 Task: In the  document almanac.rtf. Below name insert the link: 'in.linkedin.com' Insert Dropdown below the link: Project Status  'Select Not started 'Insert Header and write  Ramsons. Change font style to  Yellow Tail
Action: Mouse moved to (378, 387)
Screenshot: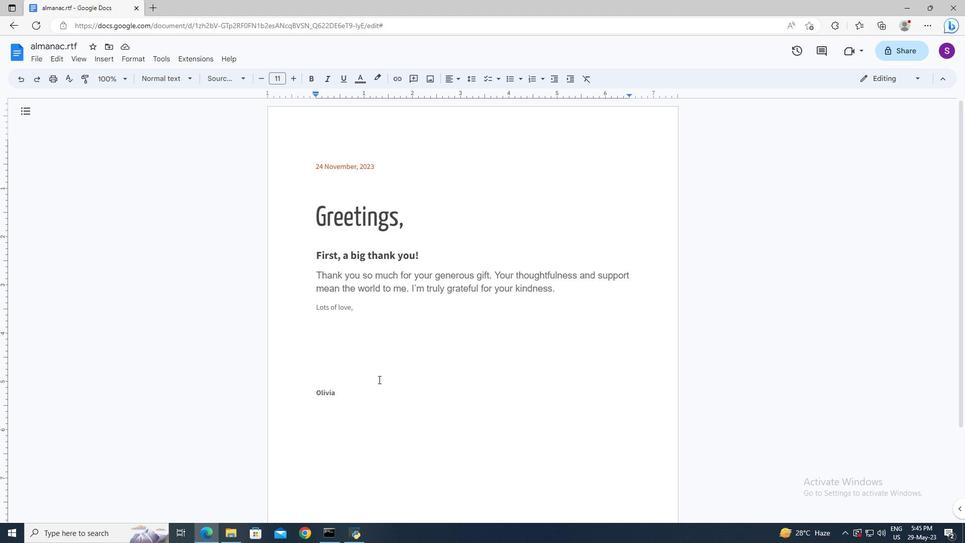 
Action: Mouse pressed left at (378, 387)
Screenshot: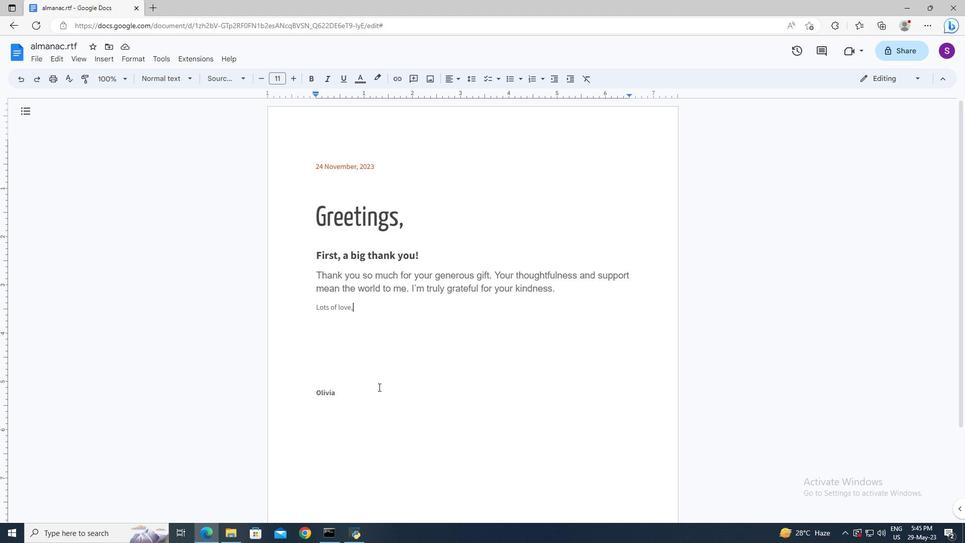 
Action: Key pressed <Key.enter>
Screenshot: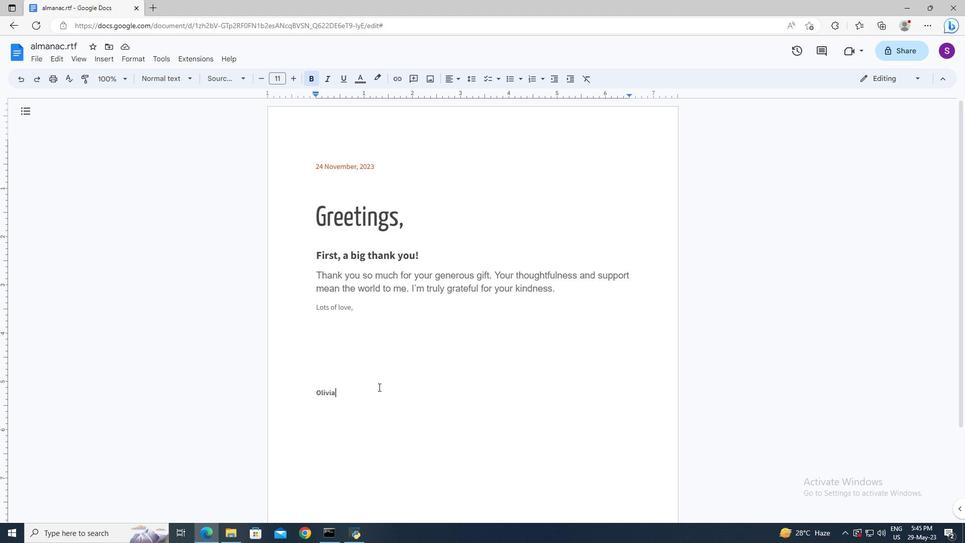 
Action: Mouse moved to (112, 61)
Screenshot: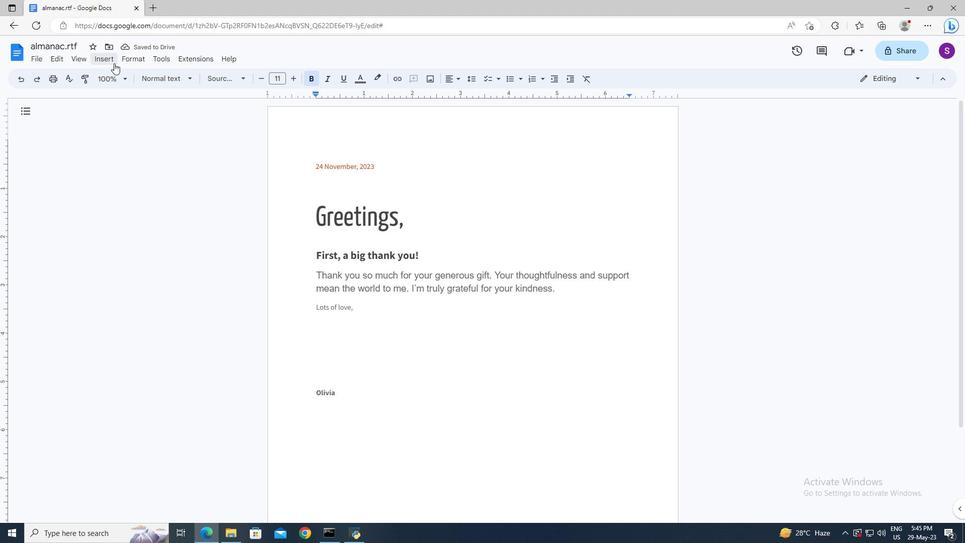 
Action: Mouse pressed left at (112, 61)
Screenshot: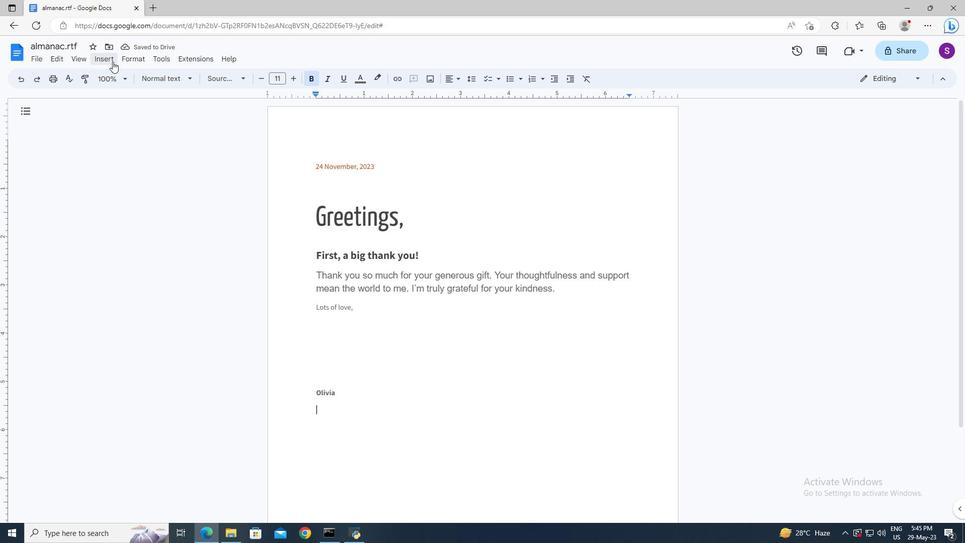 
Action: Mouse moved to (144, 364)
Screenshot: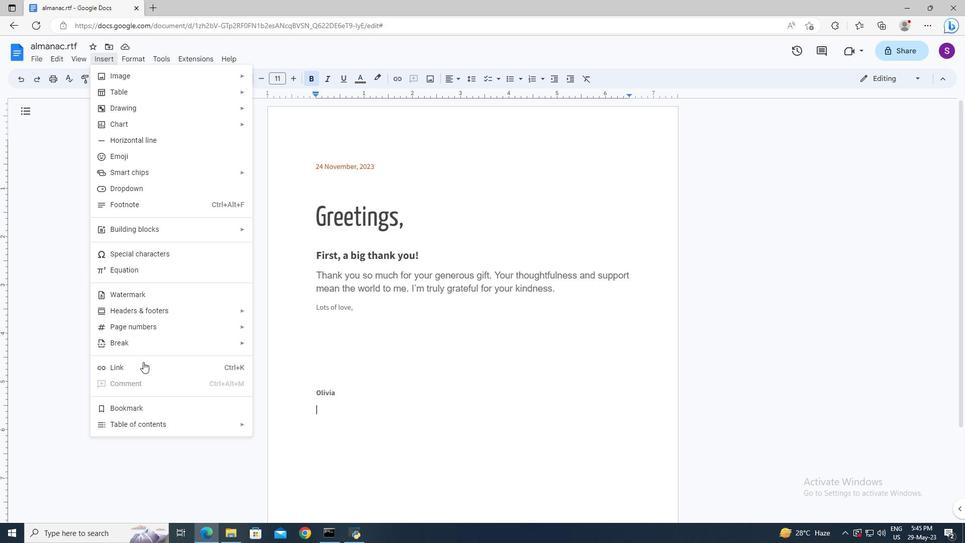 
Action: Mouse pressed left at (144, 364)
Screenshot: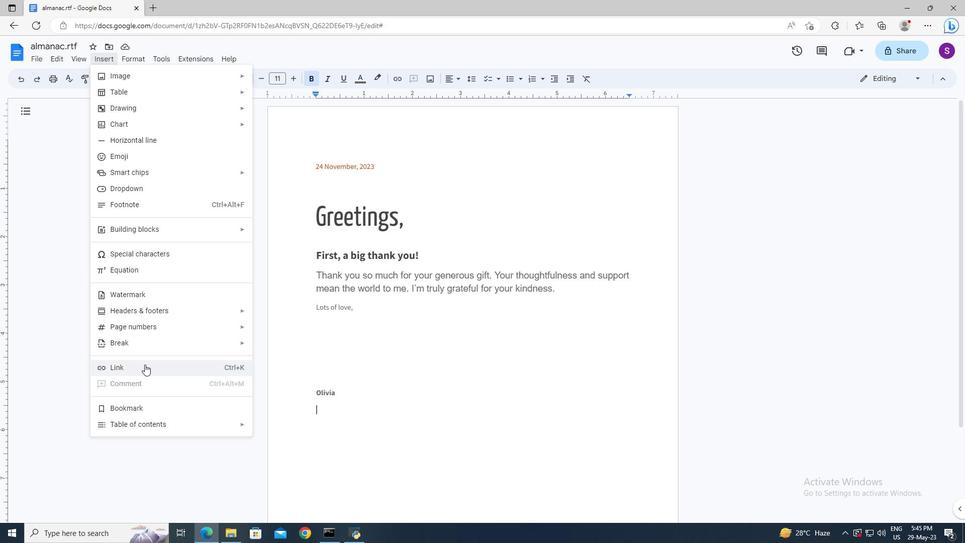 
Action: Key pressed in.linkedin.com
Screenshot: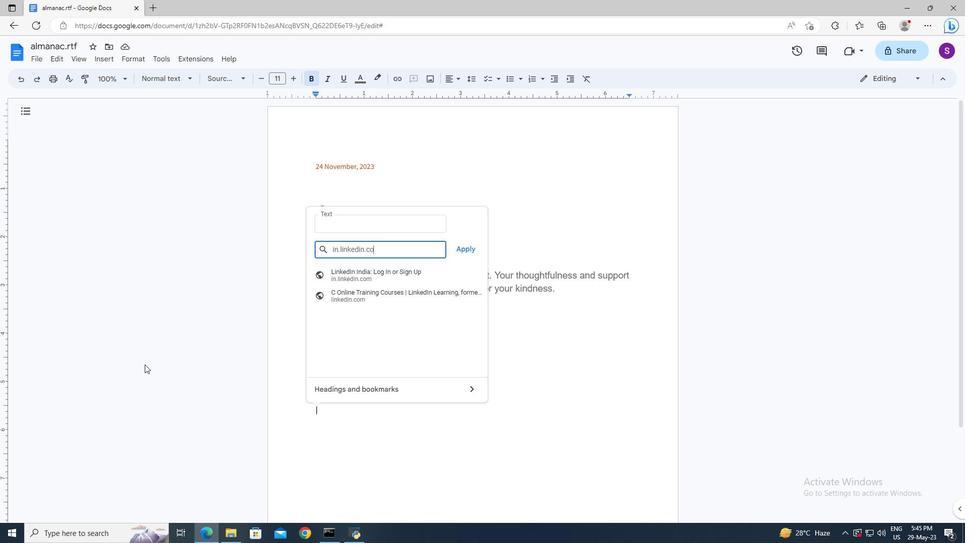 
Action: Mouse moved to (460, 251)
Screenshot: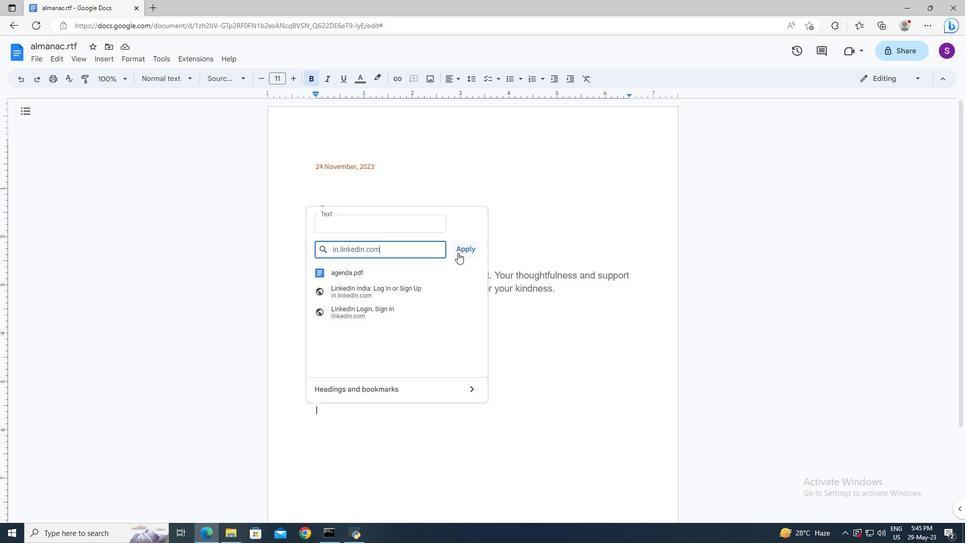 
Action: Mouse pressed left at (460, 251)
Screenshot: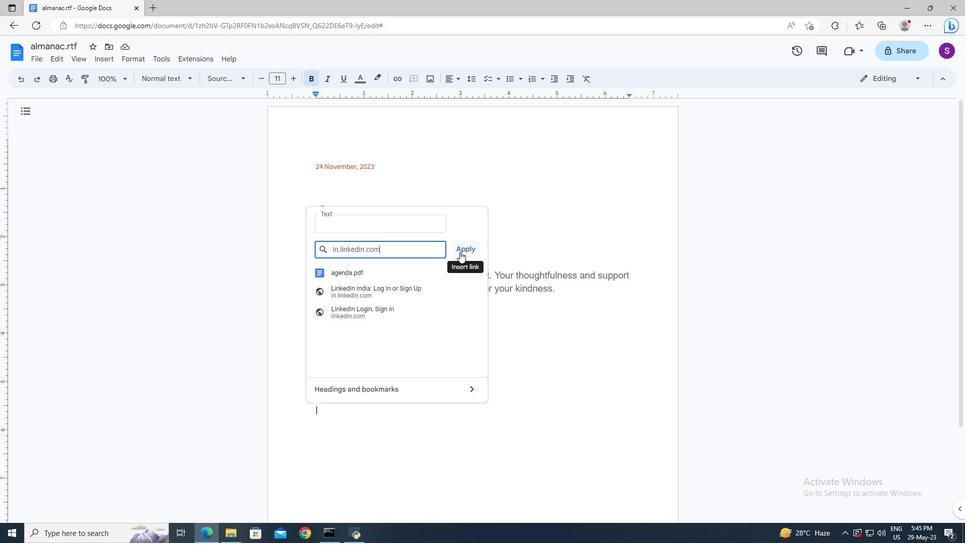 
Action: Mouse moved to (390, 414)
Screenshot: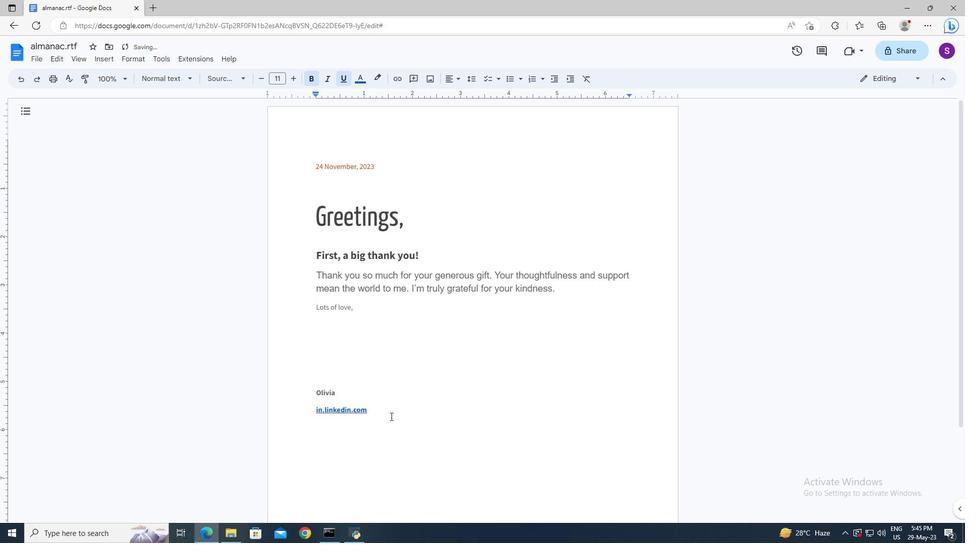 
Action: Mouse pressed left at (390, 414)
Screenshot: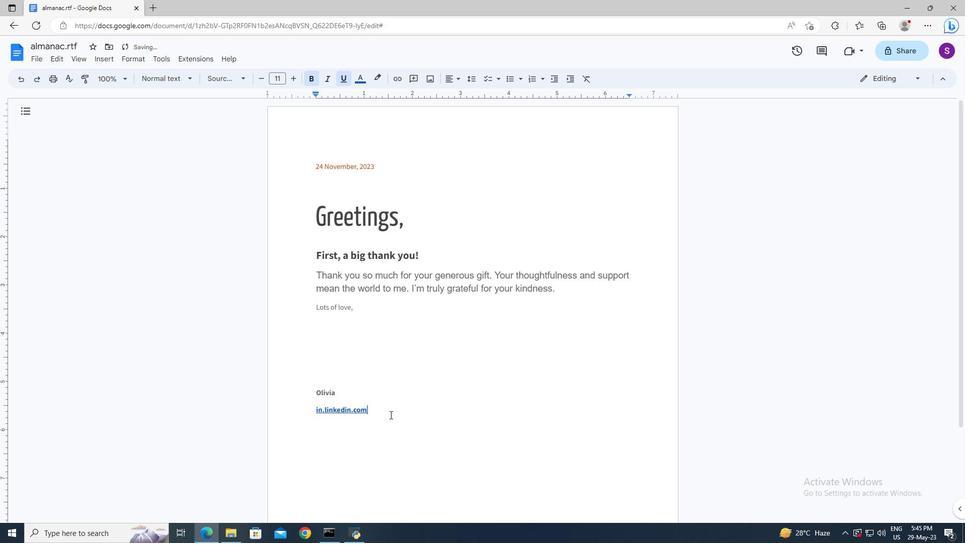 
Action: Key pressed <Key.enter>
Screenshot: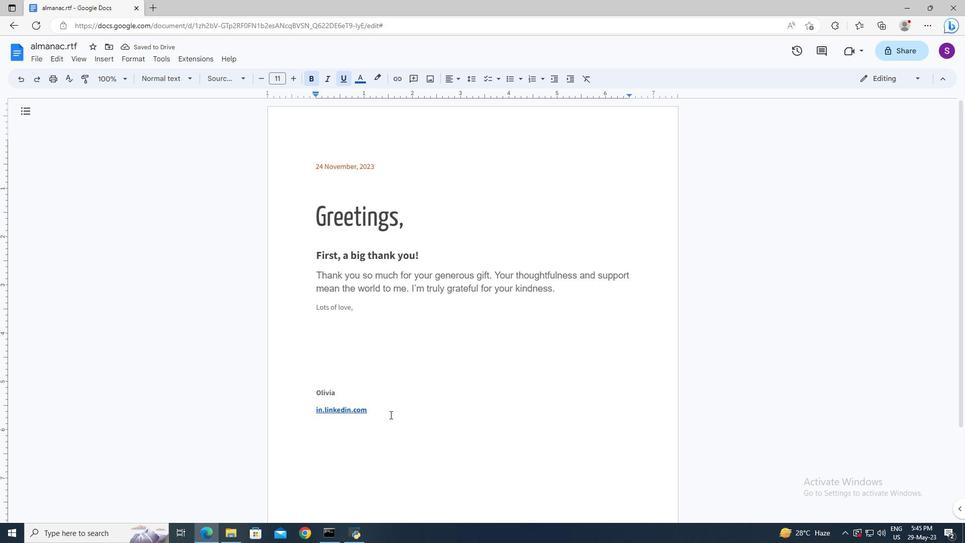 
Action: Mouse moved to (110, 57)
Screenshot: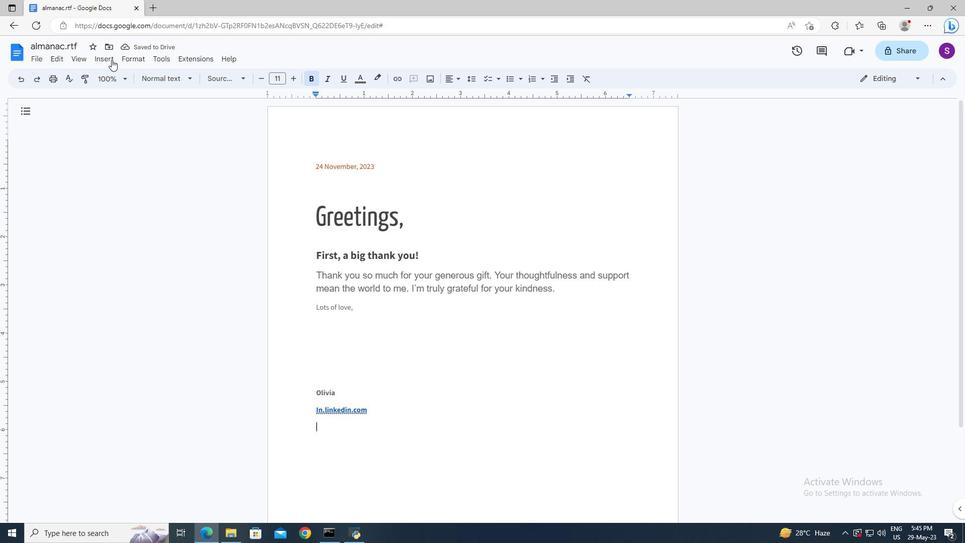 
Action: Mouse pressed left at (110, 57)
Screenshot: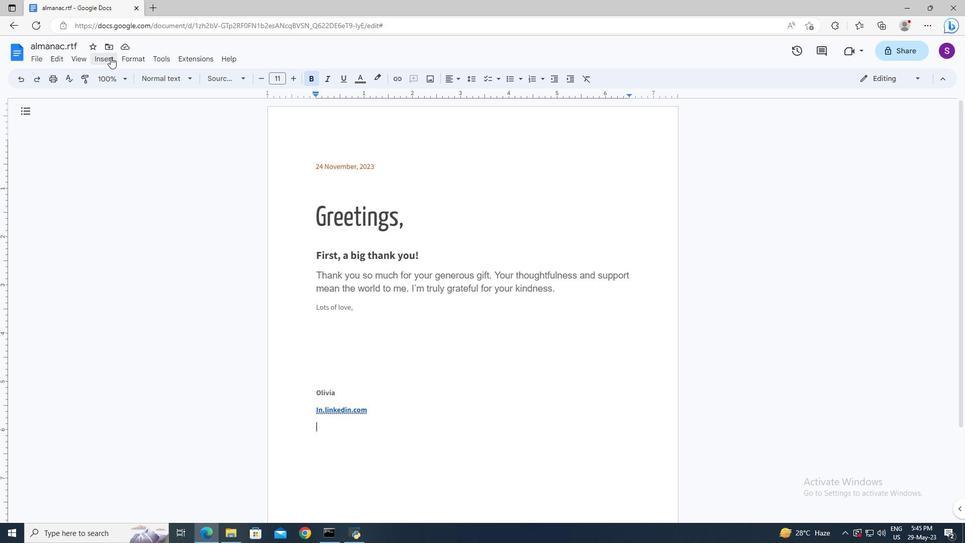 
Action: Mouse moved to (131, 184)
Screenshot: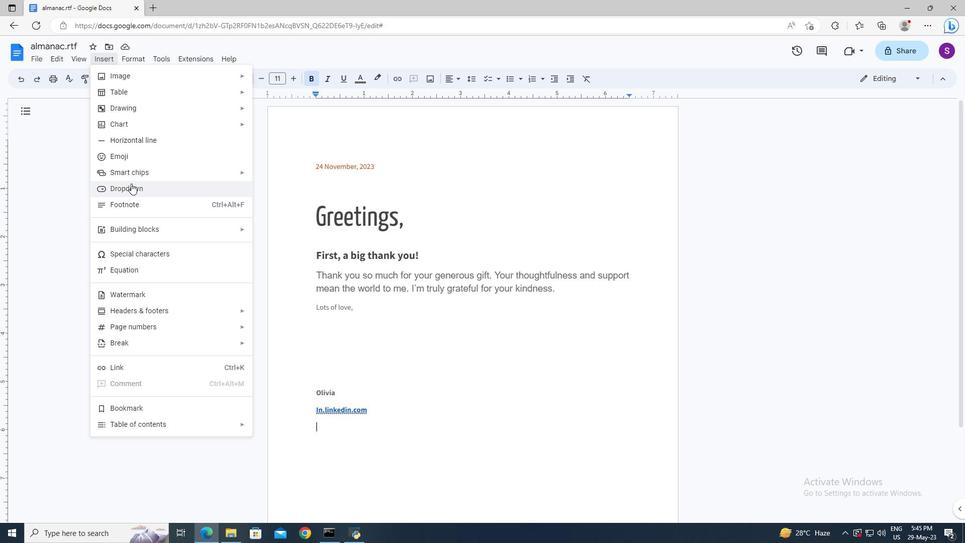 
Action: Mouse pressed left at (131, 184)
Screenshot: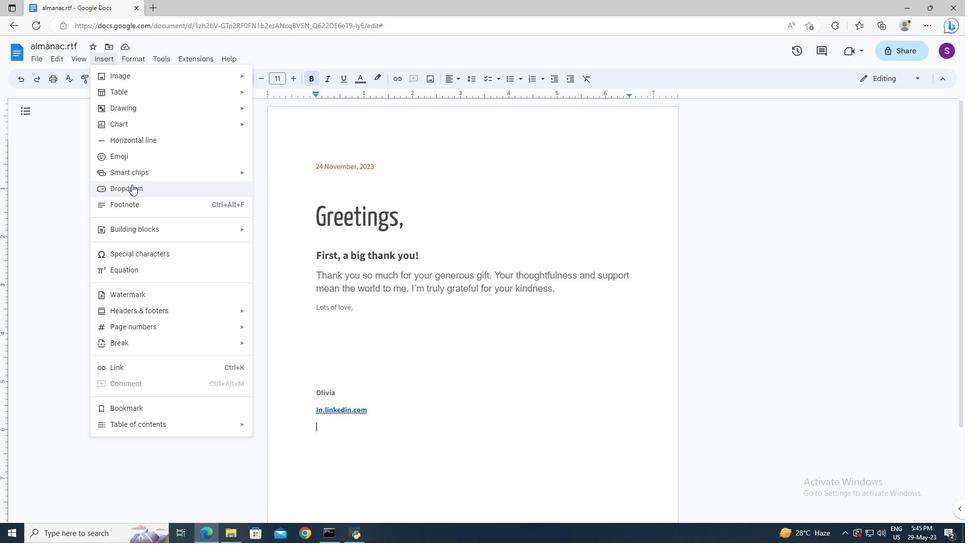 
Action: Mouse moved to (379, 500)
Screenshot: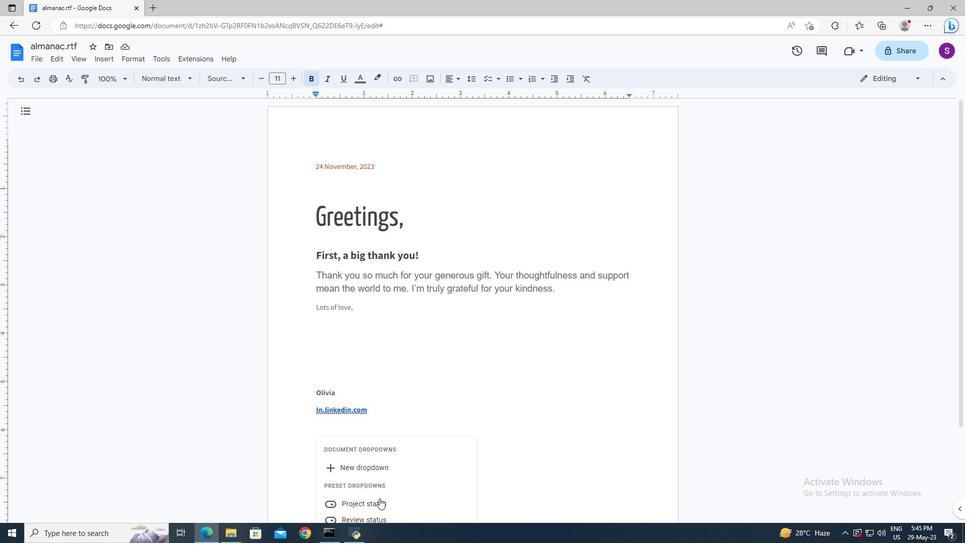 
Action: Mouse scrolled (379, 500) with delta (0, 0)
Screenshot: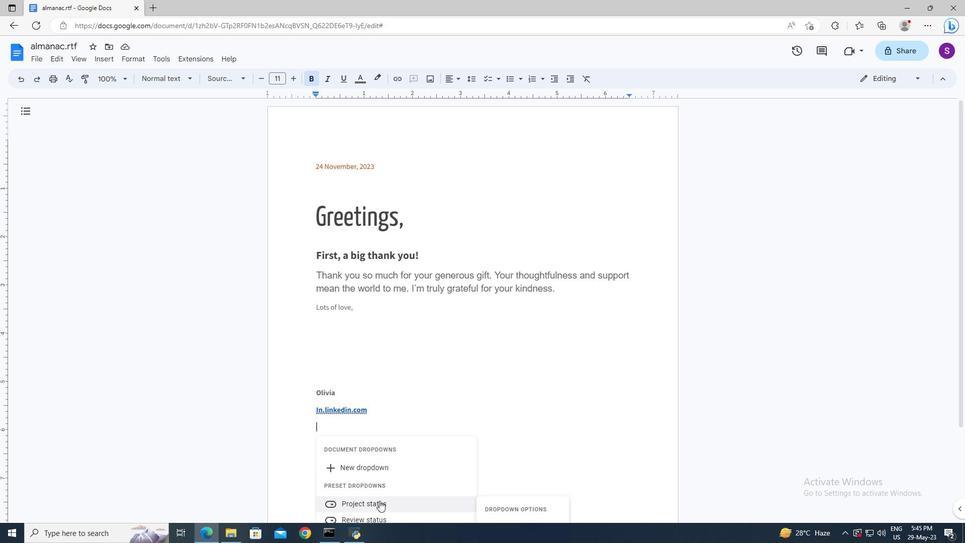 
Action: Mouse scrolled (379, 500) with delta (0, 0)
Screenshot: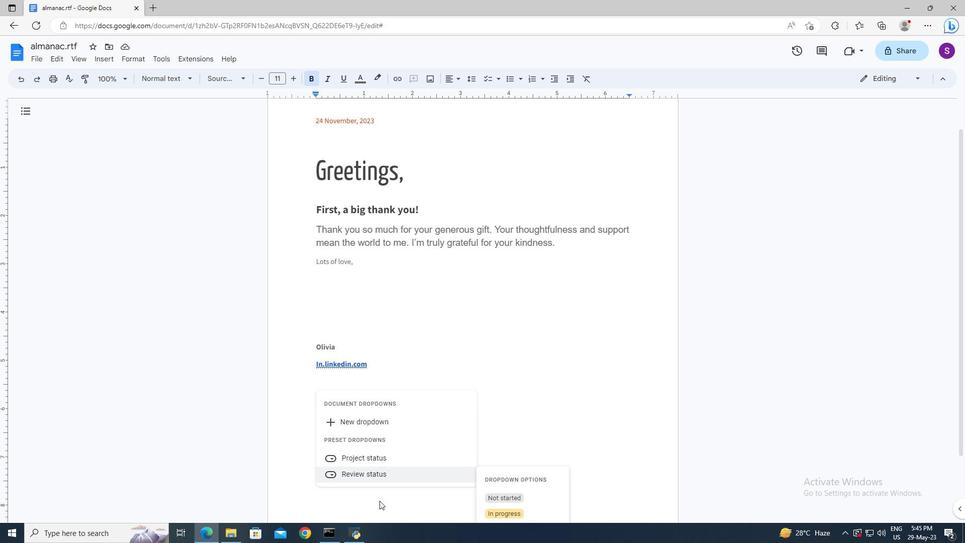 
Action: Mouse moved to (362, 385)
Screenshot: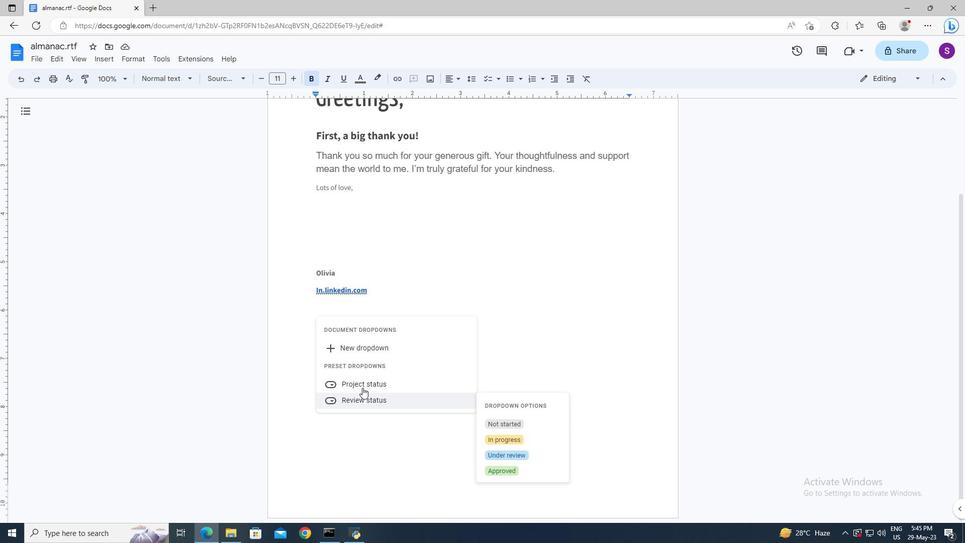 
Action: Mouse pressed left at (362, 385)
Screenshot: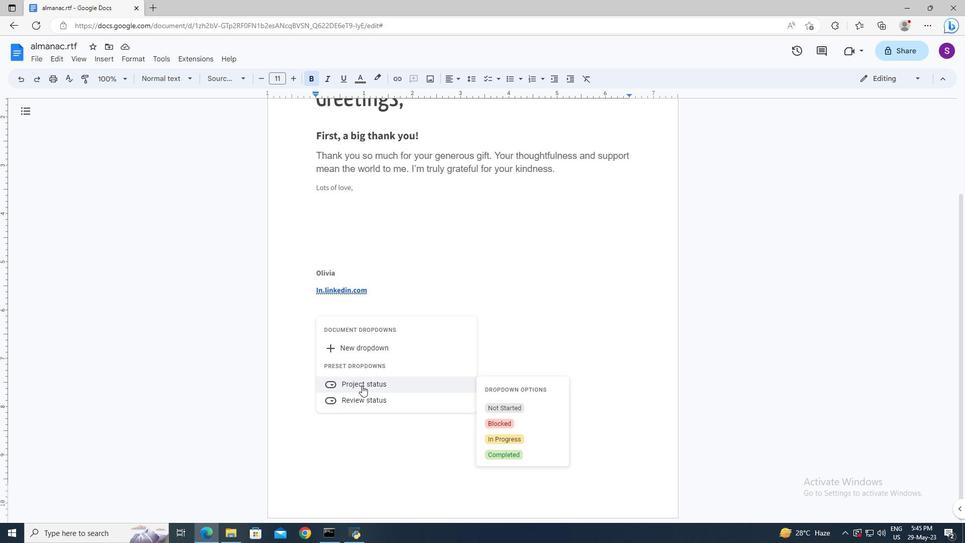 
Action: Mouse moved to (355, 309)
Screenshot: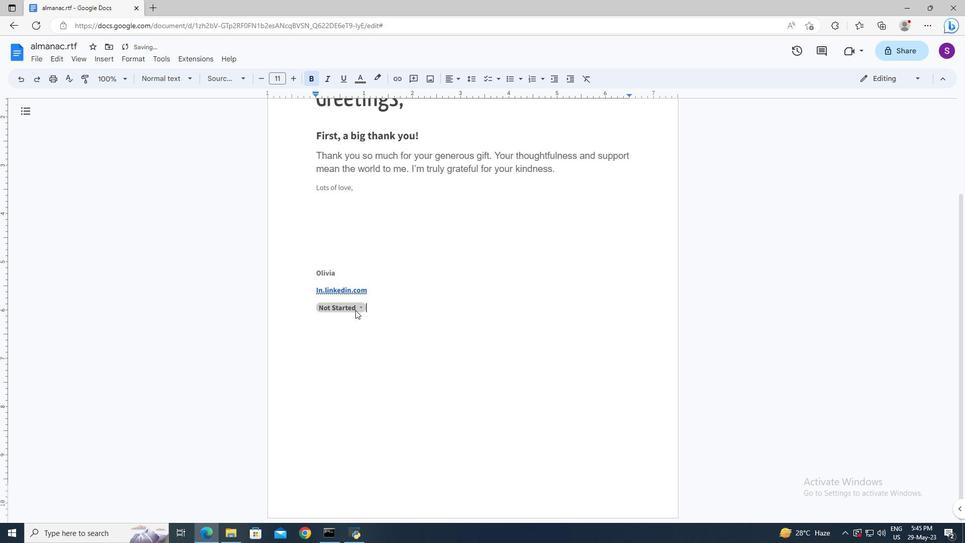 
Action: Mouse pressed left at (355, 309)
Screenshot: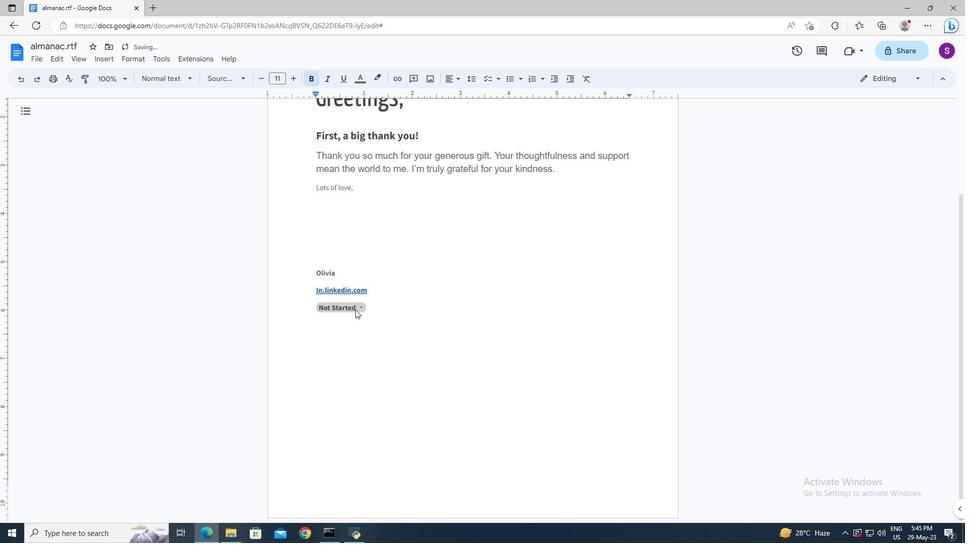 
Action: Mouse moved to (358, 327)
Screenshot: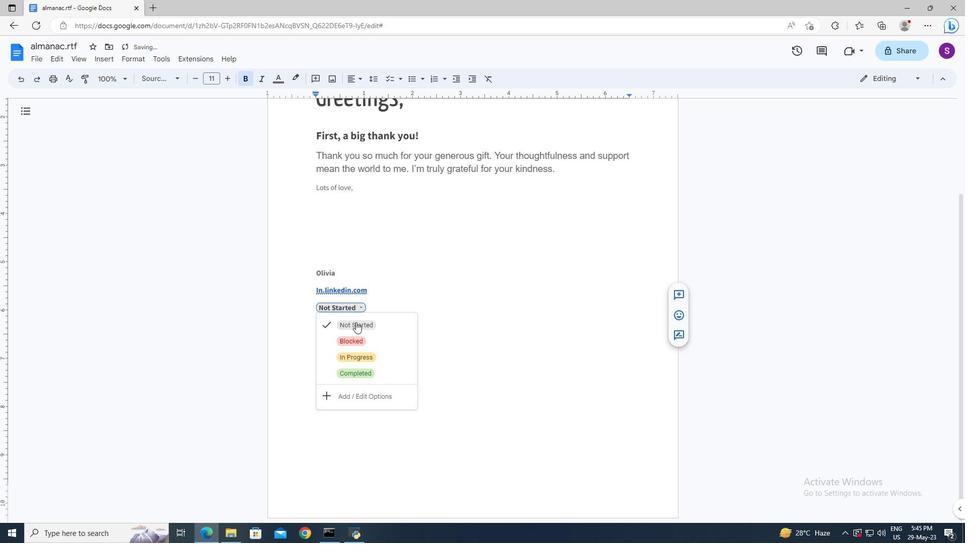 
Action: Mouse pressed left at (358, 327)
Screenshot: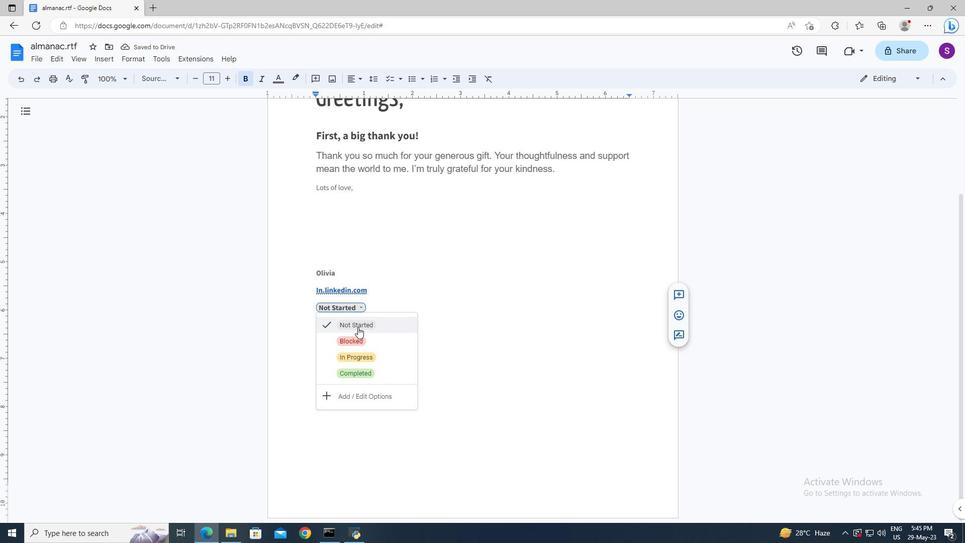 
Action: Mouse moved to (363, 324)
Screenshot: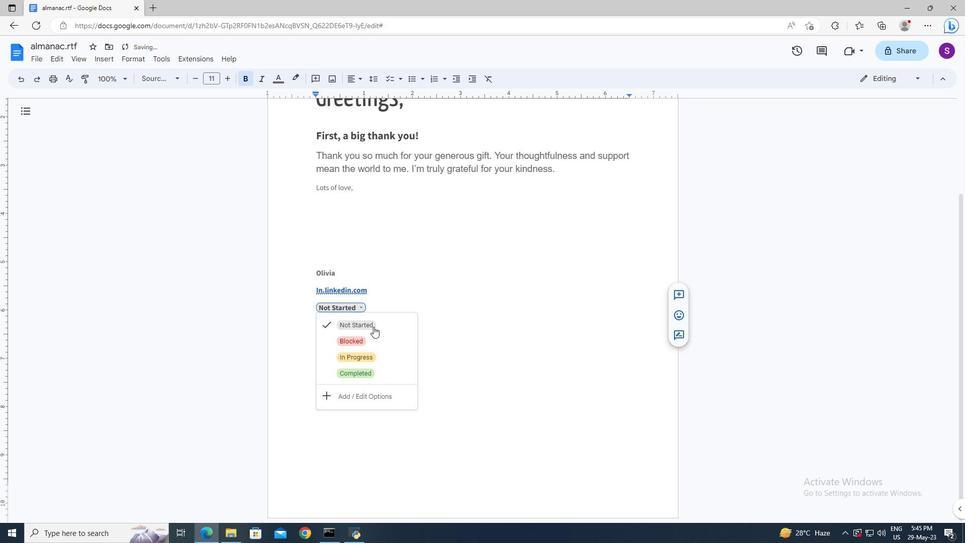 
Action: Mouse pressed left at (363, 324)
Screenshot: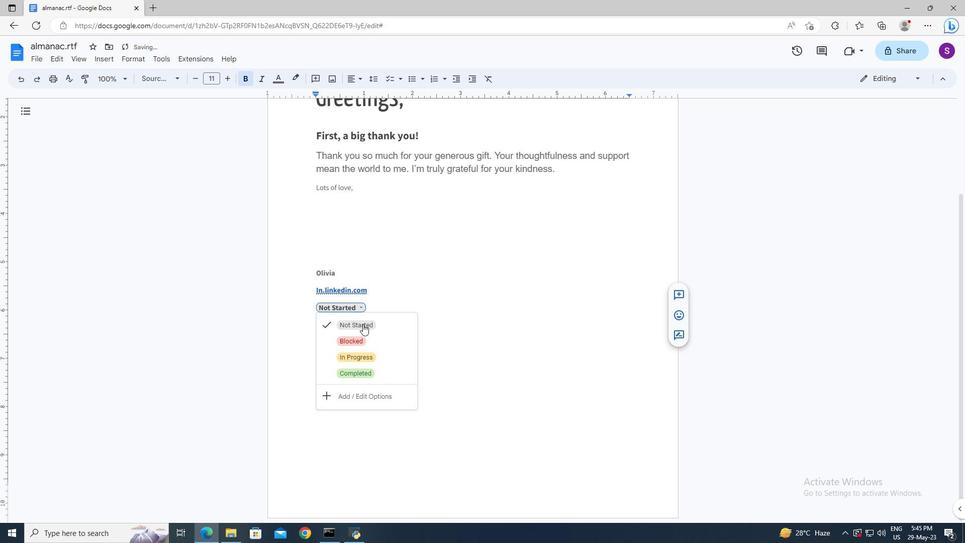 
Action: Mouse moved to (394, 301)
Screenshot: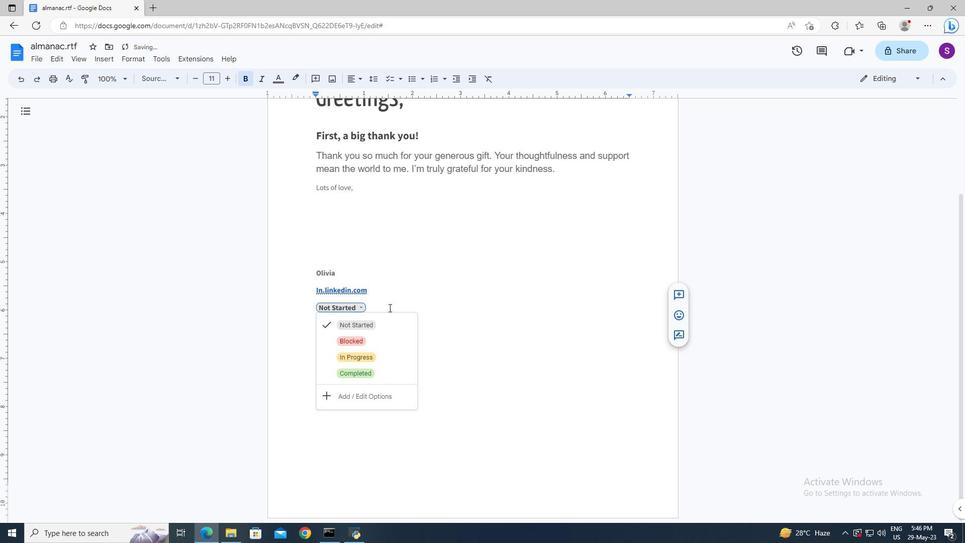 
Action: Mouse pressed left at (394, 301)
Screenshot: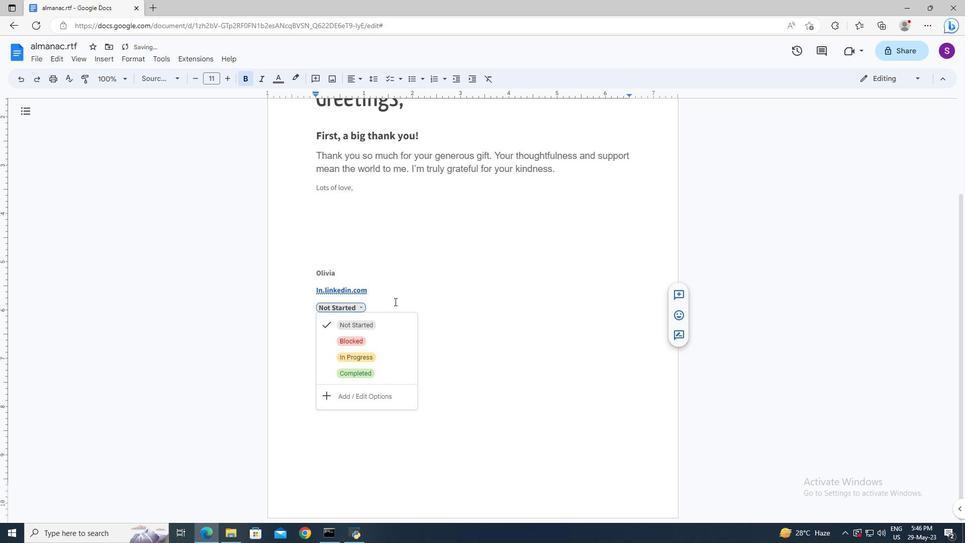 
Action: Mouse scrolled (394, 302) with delta (0, 0)
Screenshot: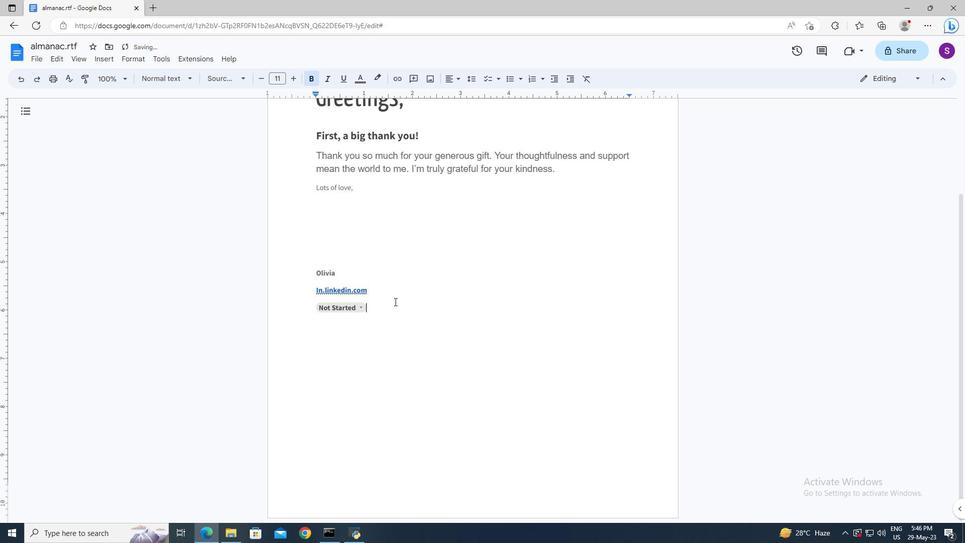 
Action: Mouse scrolled (394, 302) with delta (0, 0)
Screenshot: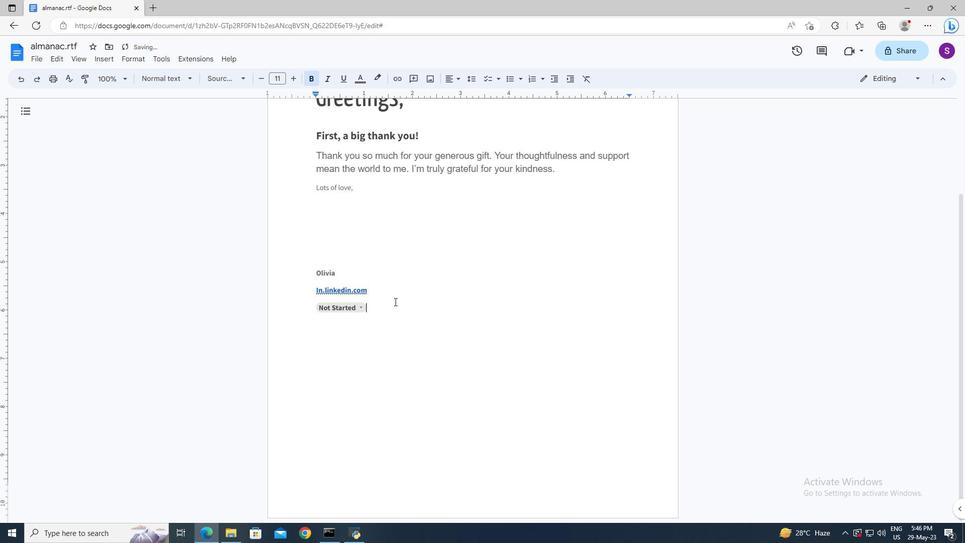 
Action: Mouse moved to (109, 62)
Screenshot: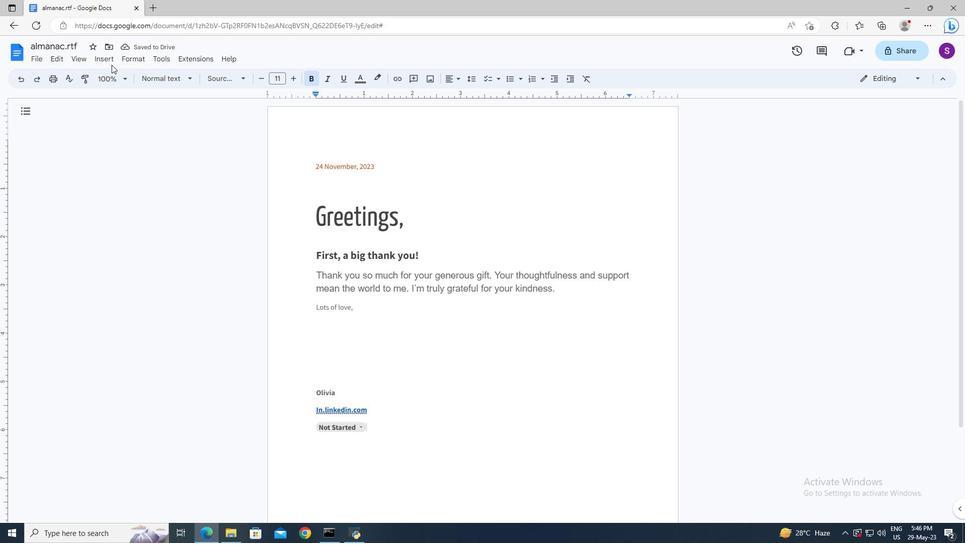 
Action: Mouse pressed left at (109, 62)
Screenshot: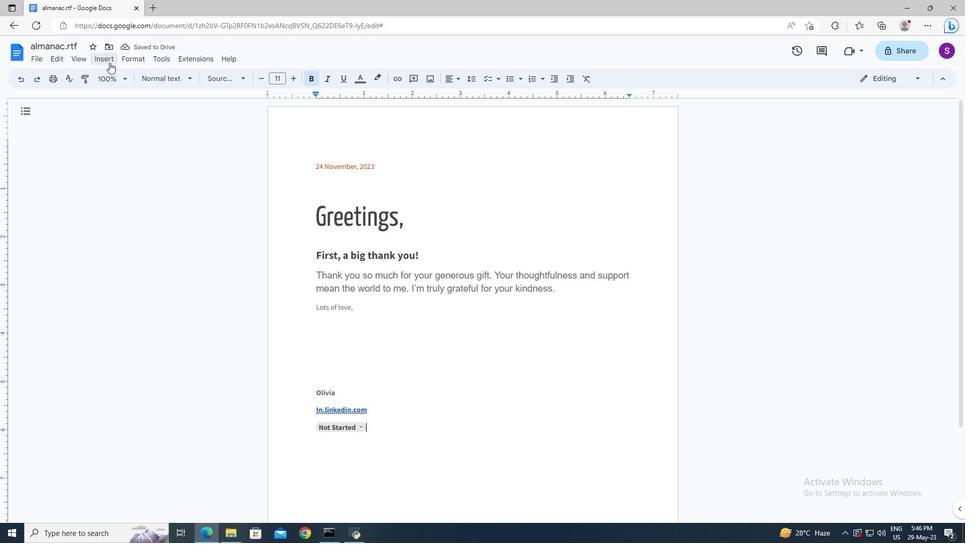 
Action: Mouse moved to (159, 310)
Screenshot: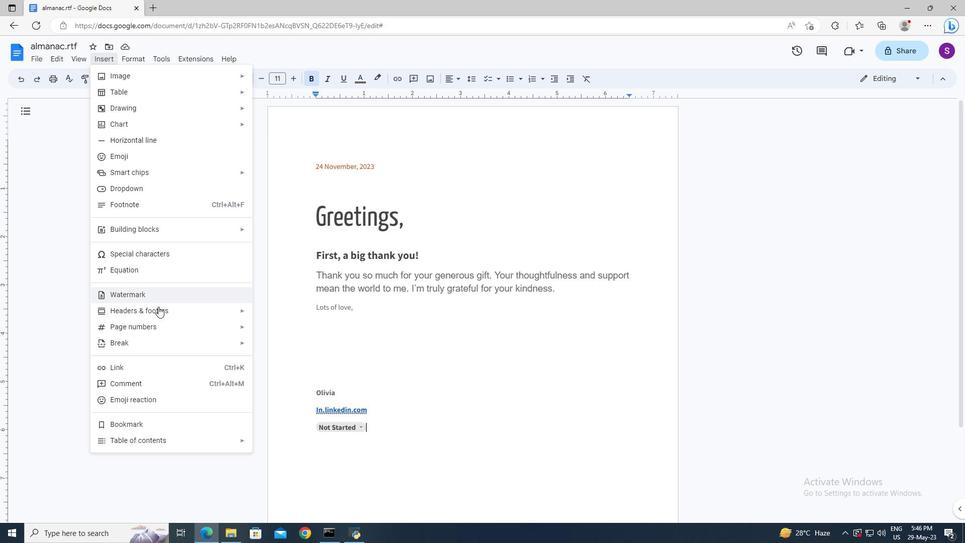 
Action: Mouse pressed left at (159, 310)
Screenshot: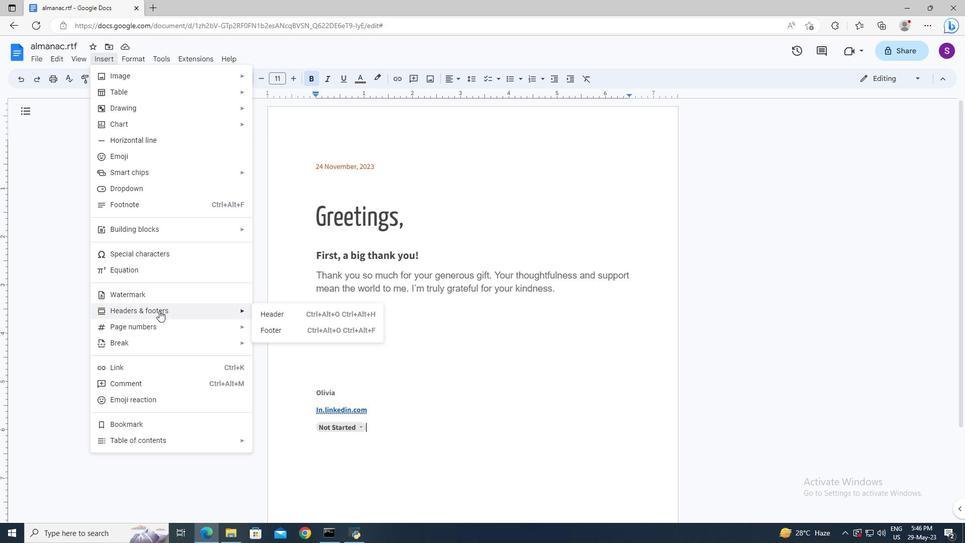 
Action: Mouse moved to (277, 315)
Screenshot: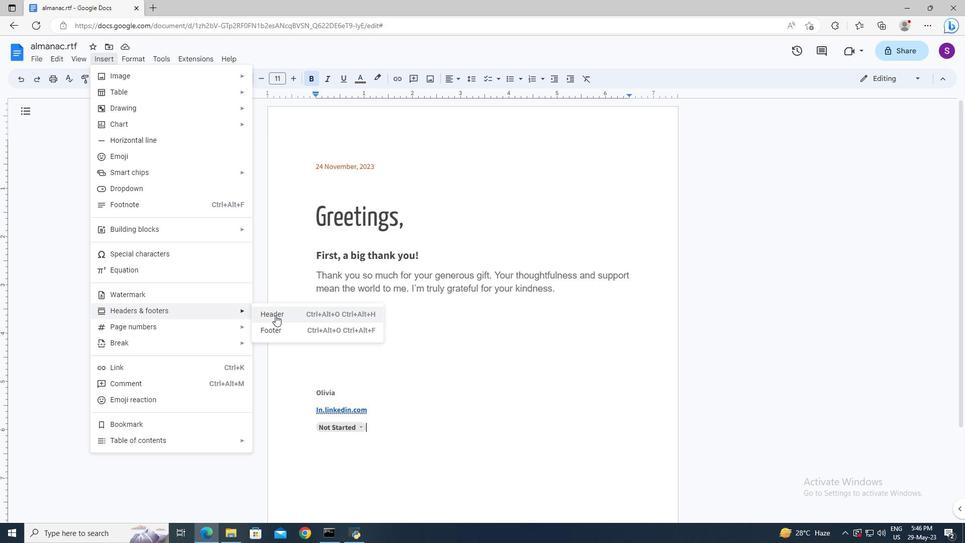 
Action: Mouse pressed left at (277, 315)
Screenshot: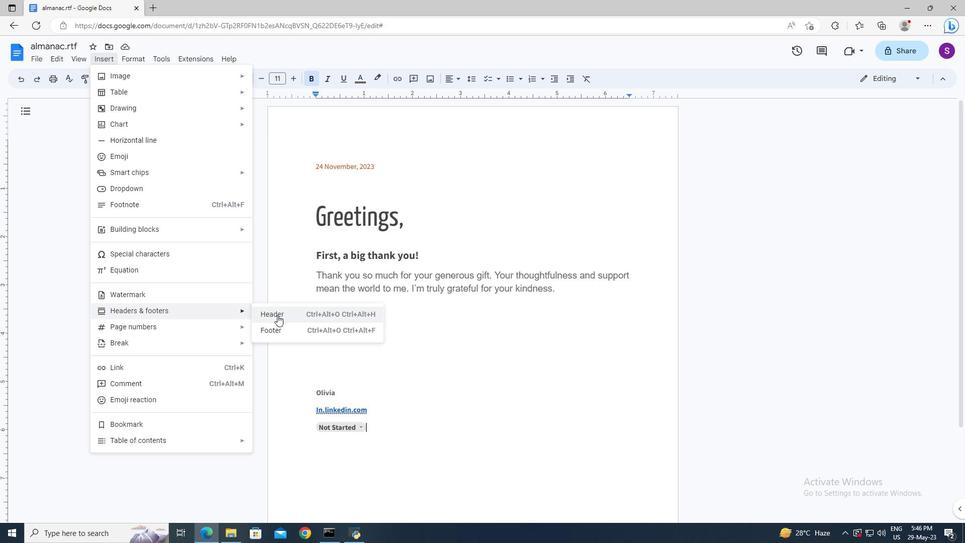 
Action: Key pressed <Key.shift>Ra,spm<Key.backspace><Key.backspace><Key.backspace><Key.backspace>msons
Screenshot: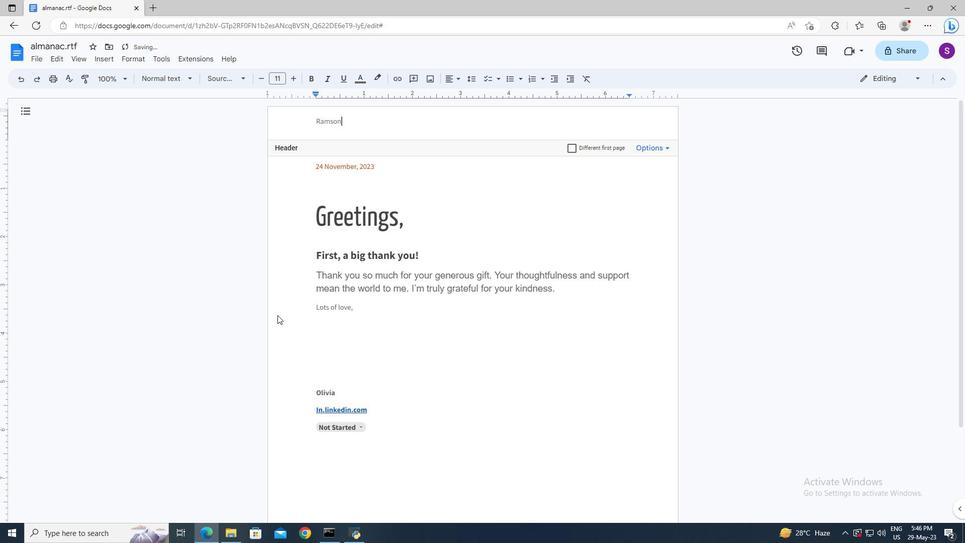
Action: Mouse moved to (353, 125)
Screenshot: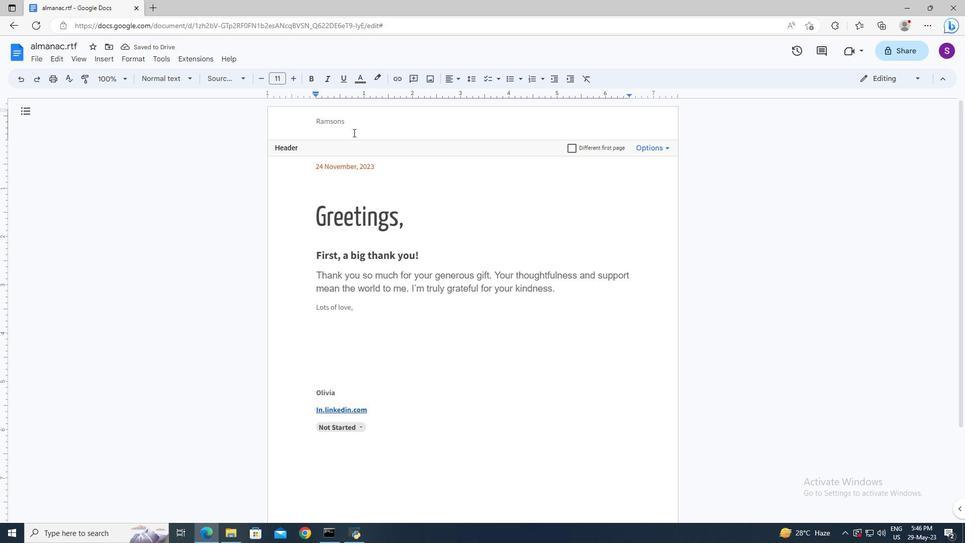 
Action: Mouse pressed left at (353, 125)
Screenshot: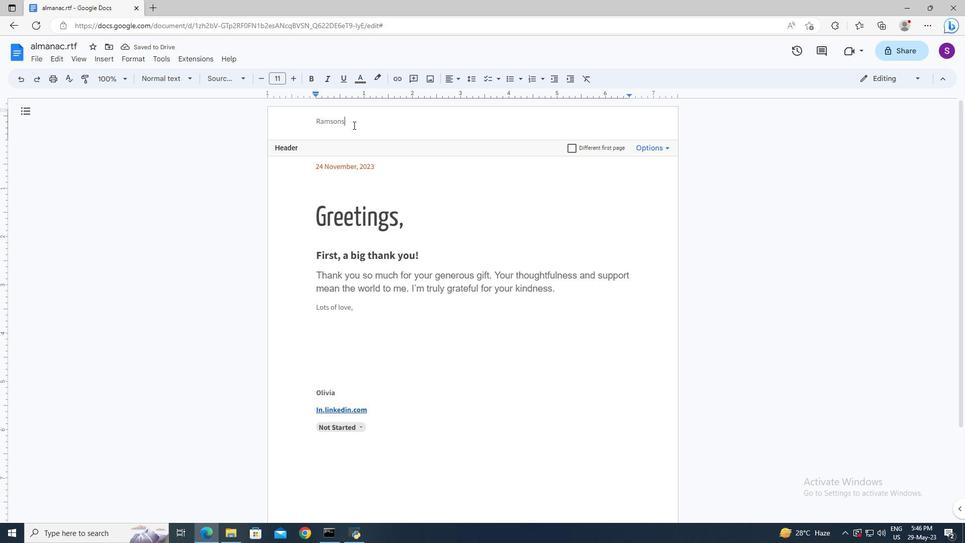 
Action: Mouse moved to (341, 118)
Screenshot: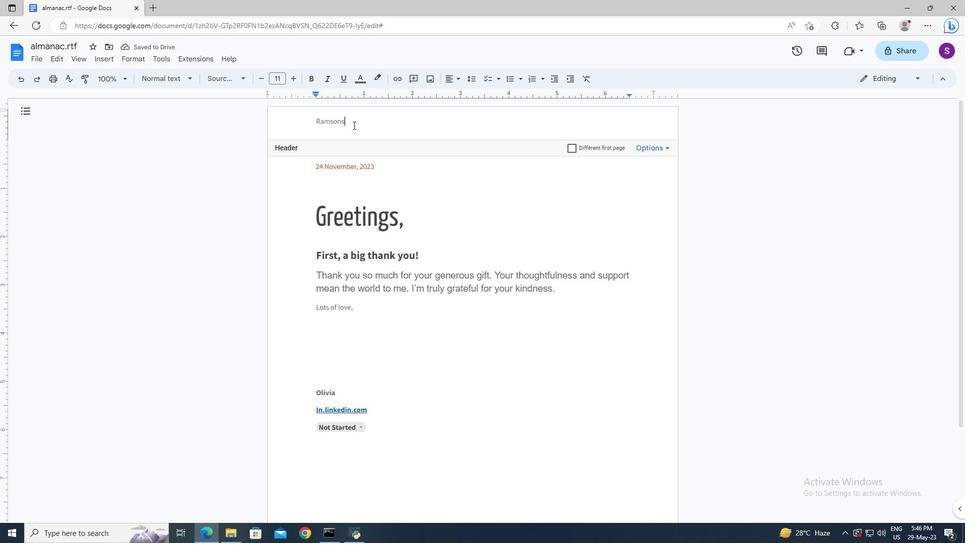 
Action: Key pressed <Key.shift><Key.left>
Screenshot: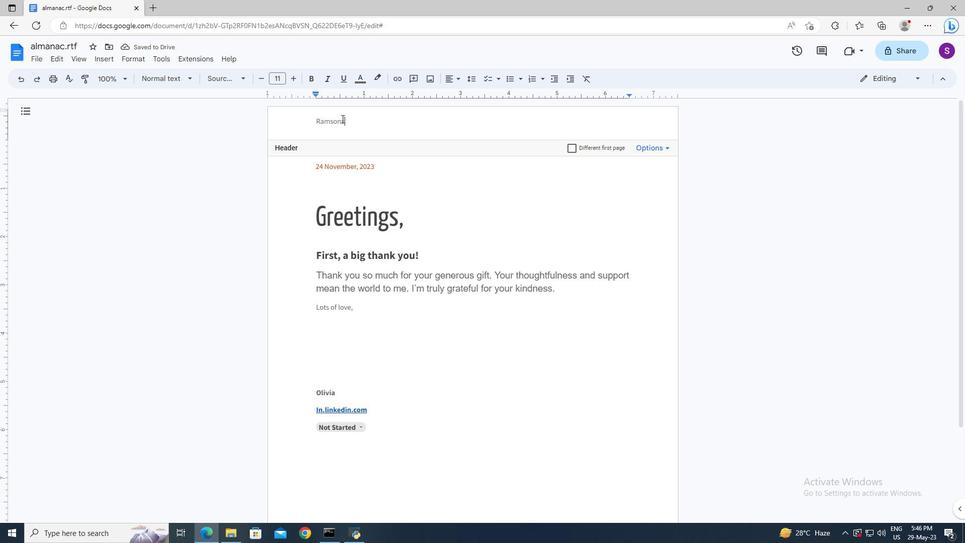 
Action: Mouse moved to (241, 77)
Screenshot: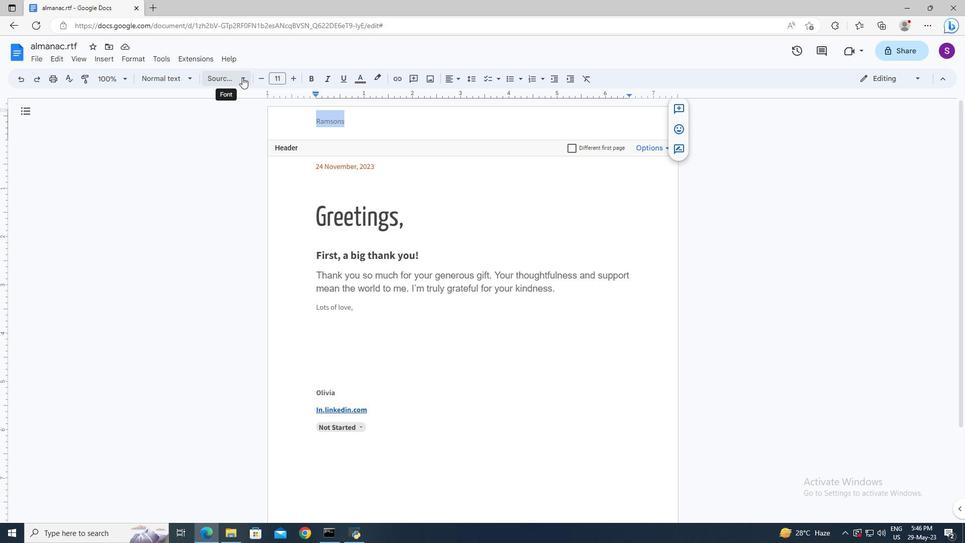 
Action: Mouse pressed left at (241, 77)
Screenshot: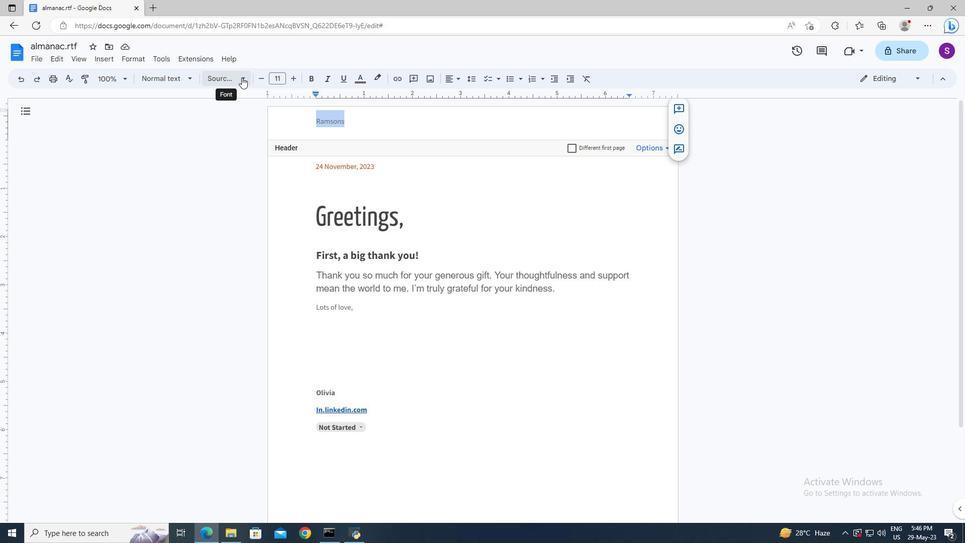 
Action: Mouse moved to (253, 304)
Screenshot: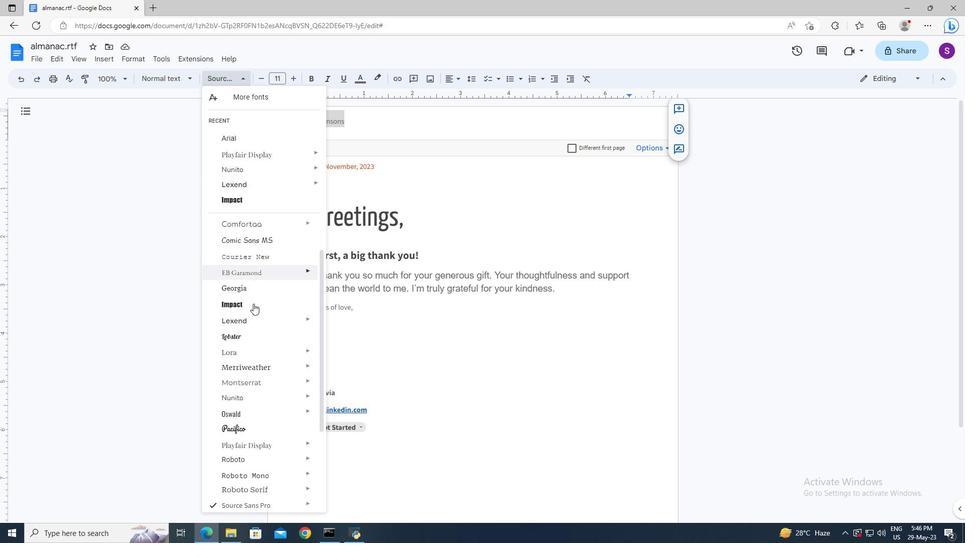 
Action: Mouse scrolled (253, 303) with delta (0, 0)
Screenshot: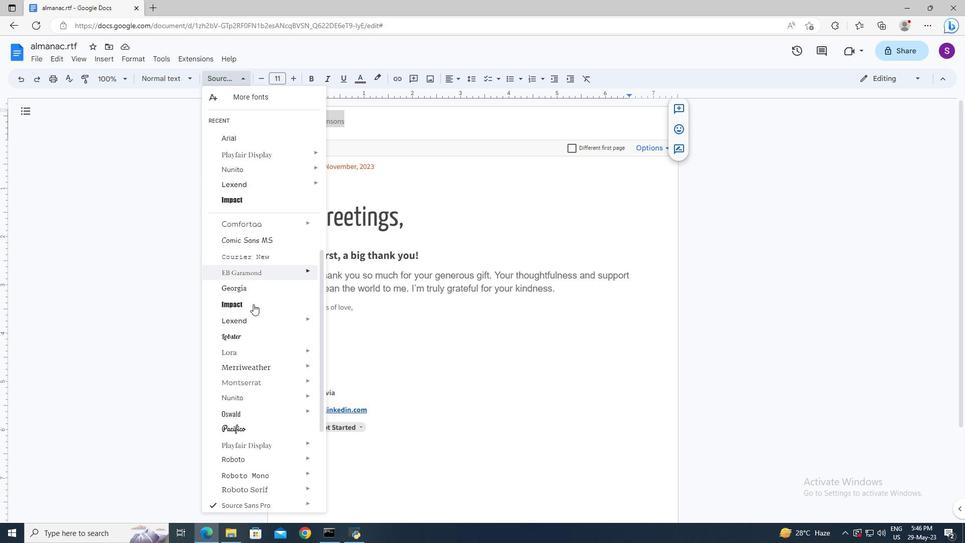 
Action: Mouse scrolled (253, 303) with delta (0, 0)
Screenshot: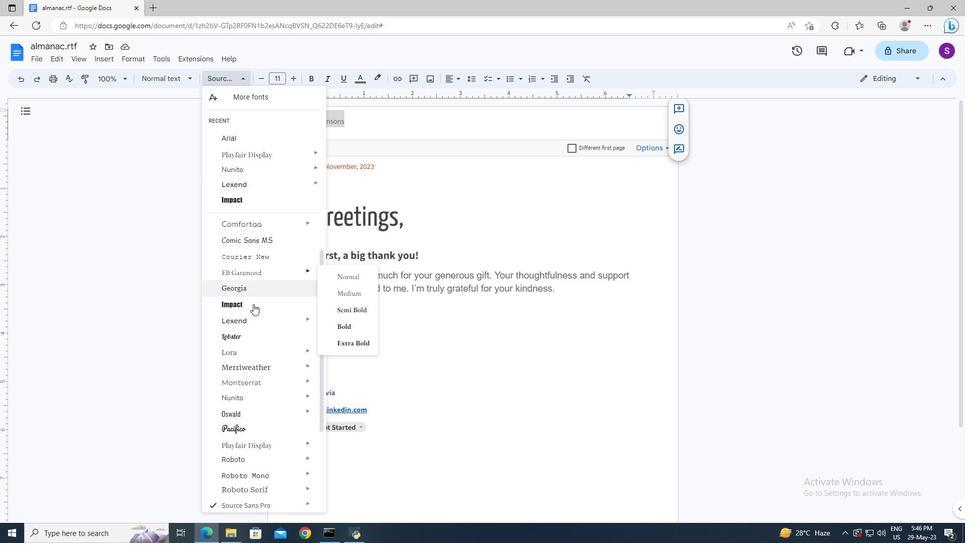 
Action: Mouse scrolled (253, 303) with delta (0, 0)
Screenshot: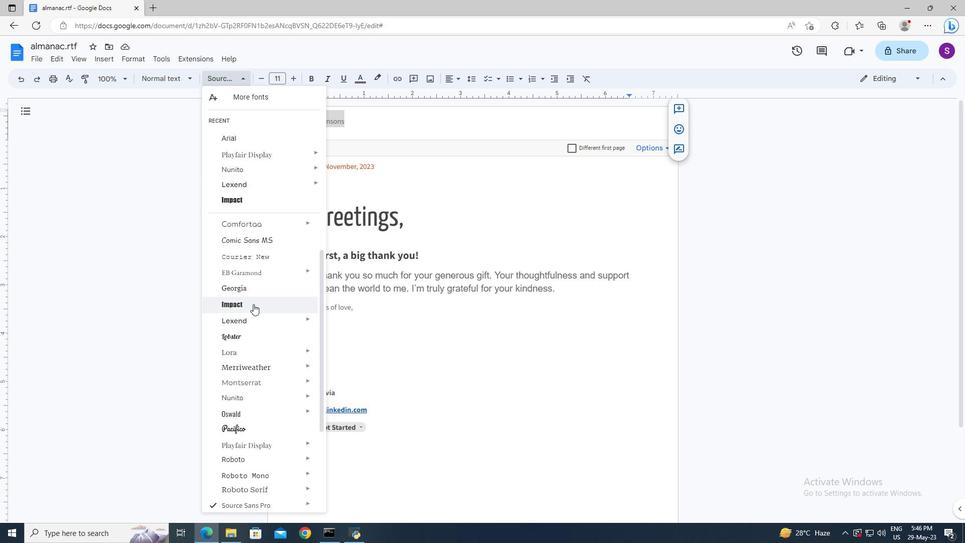 
Action: Mouse moved to (256, 338)
Screenshot: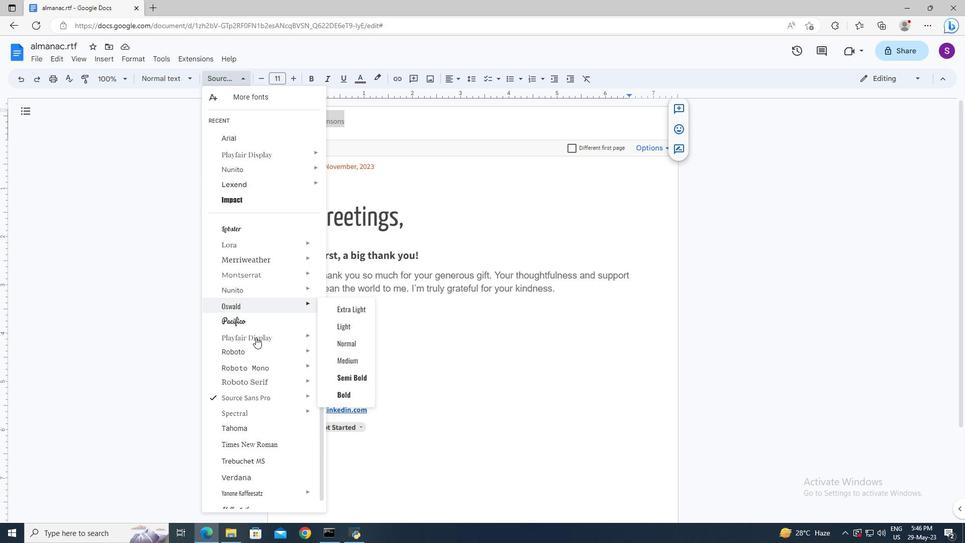 
Action: Mouse scrolled (256, 338) with delta (0, 0)
Screenshot: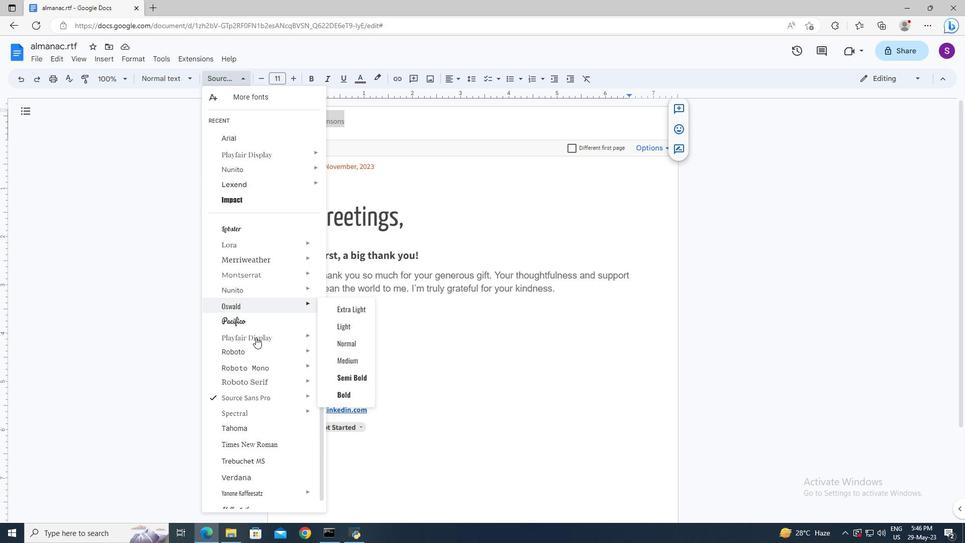 
Action: Mouse moved to (256, 339)
Screenshot: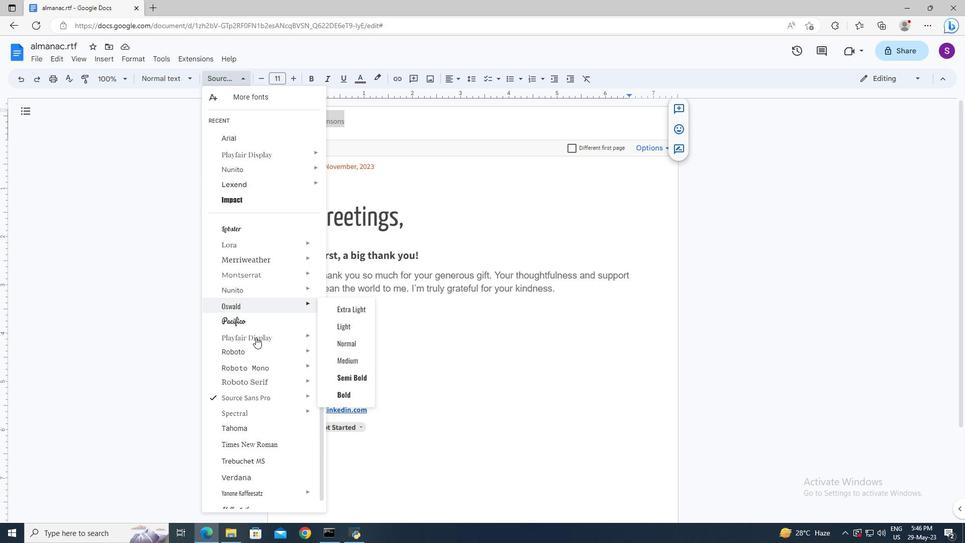 
Action: Mouse scrolled (256, 338) with delta (0, 0)
Screenshot: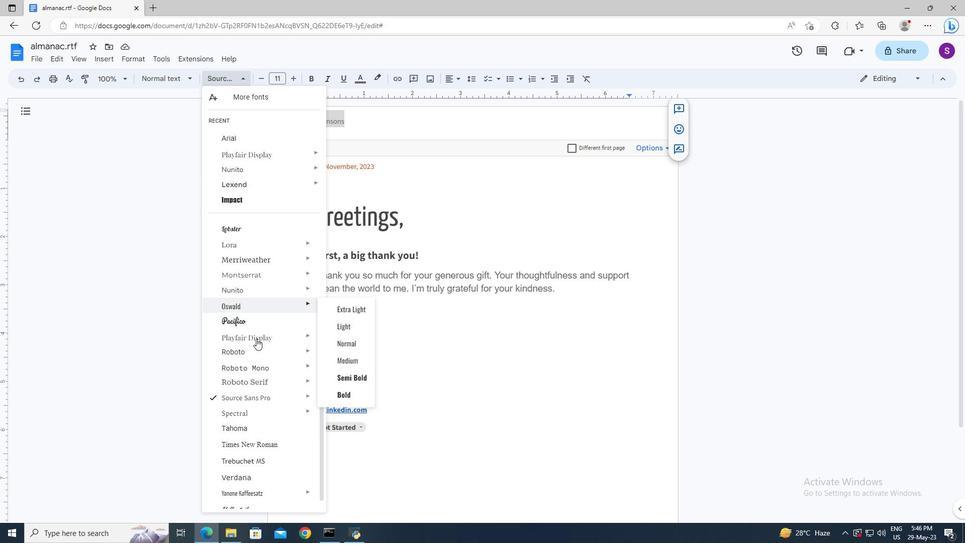 
Action: Mouse scrolled (256, 338) with delta (0, 0)
Screenshot: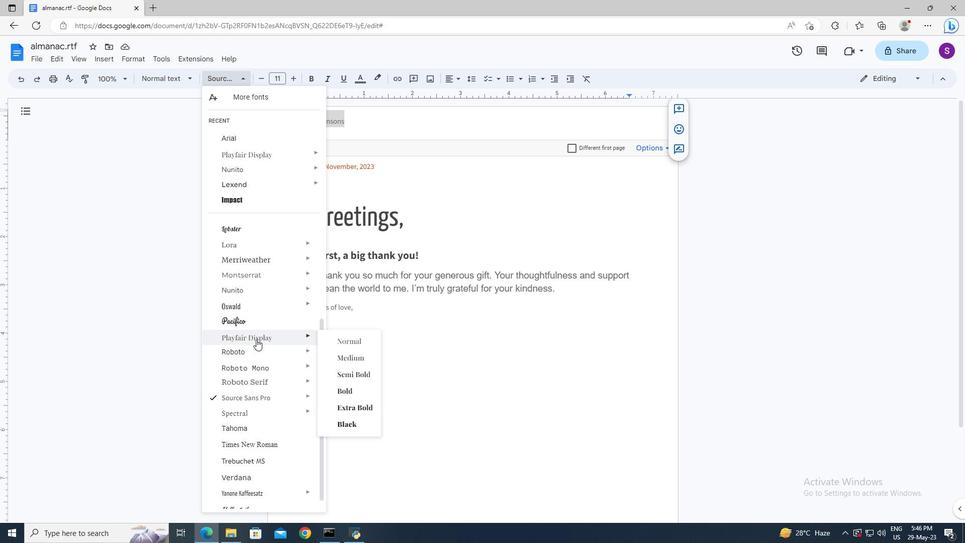 
Action: Mouse scrolled (256, 338) with delta (0, 0)
Screenshot: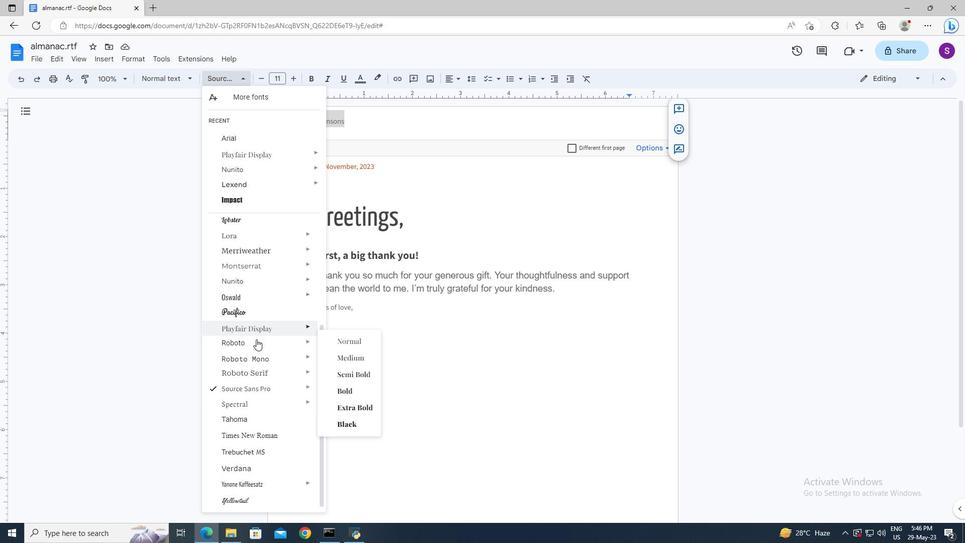 
Action: Mouse moved to (254, 501)
Screenshot: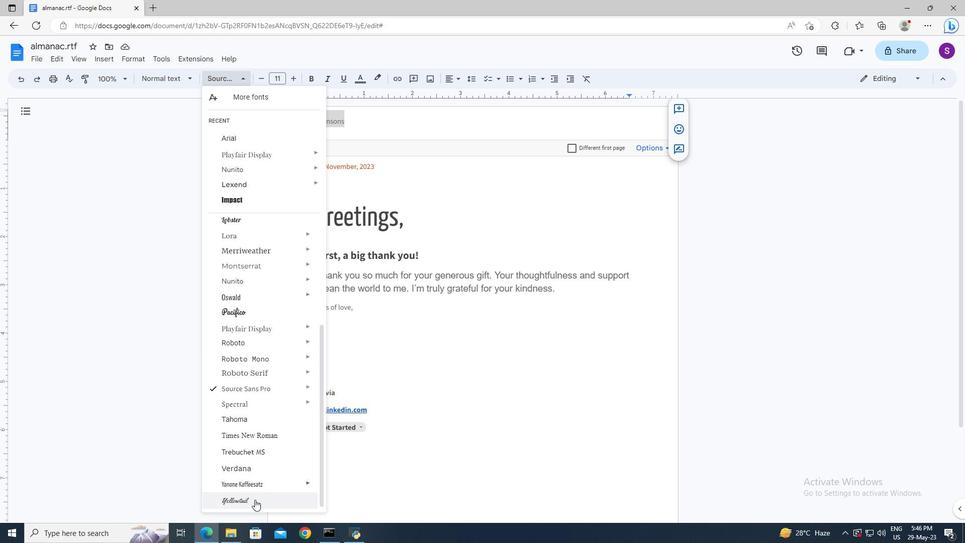 
Action: Mouse pressed left at (254, 501)
Screenshot: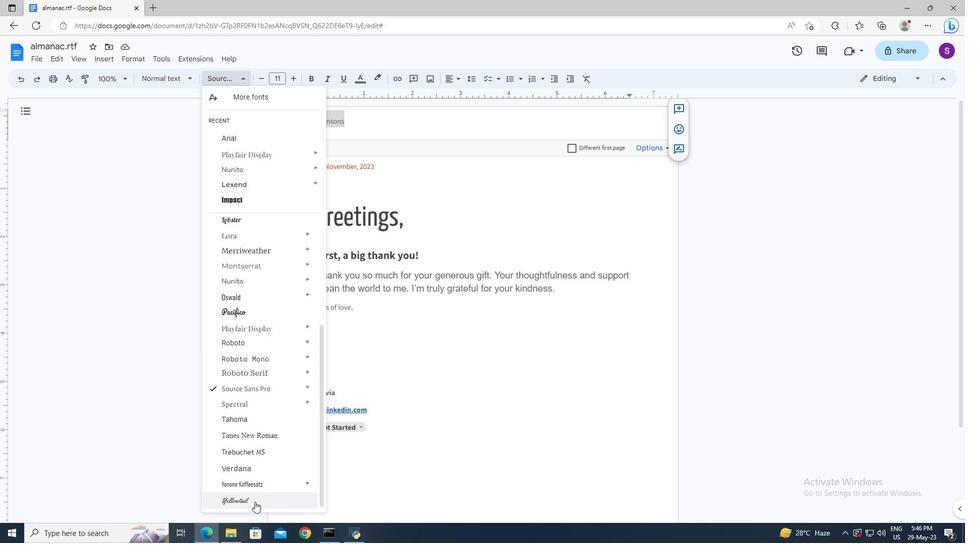 
Action: Mouse moved to (401, 325)
Screenshot: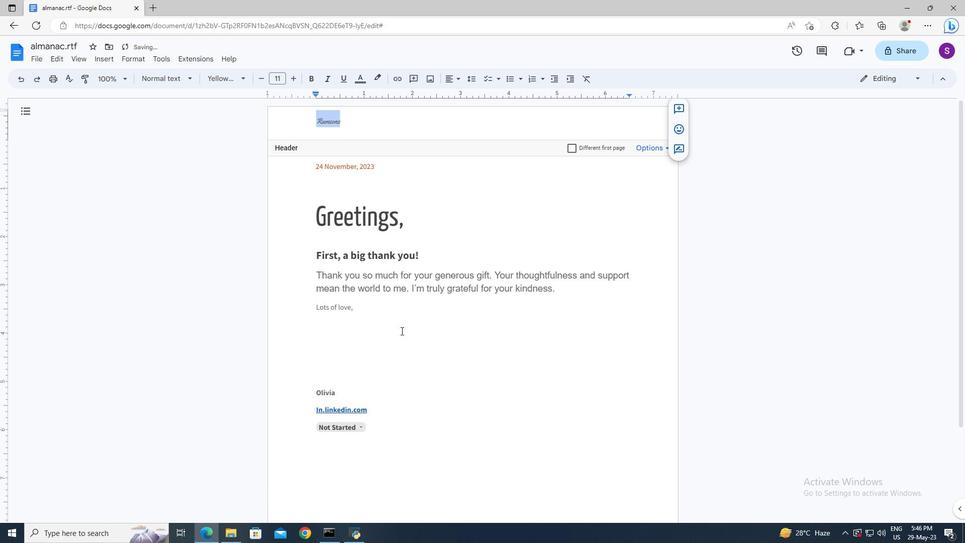 
Action: Mouse pressed left at (401, 325)
Screenshot: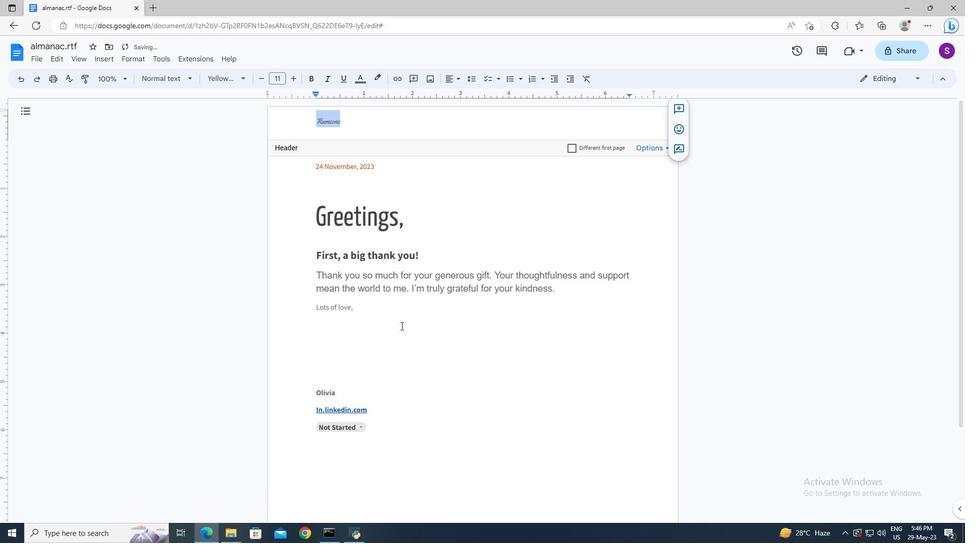 
